 Task: Move the task Develop a new online tool for online resume building to the section Done in the project BlueChipper and filter the tasks in the project by Due this week
Action: Mouse moved to (700, 346)
Screenshot: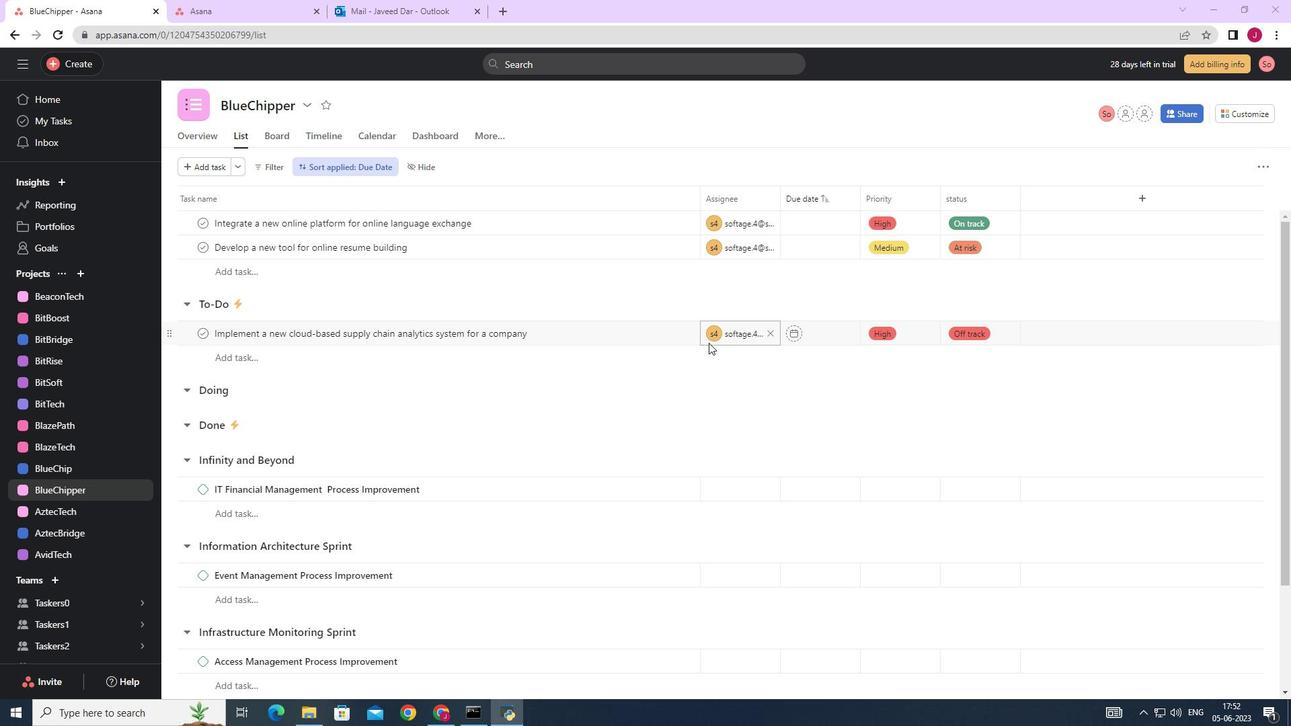 
Action: Mouse scrolled (700, 347) with delta (0, 0)
Screenshot: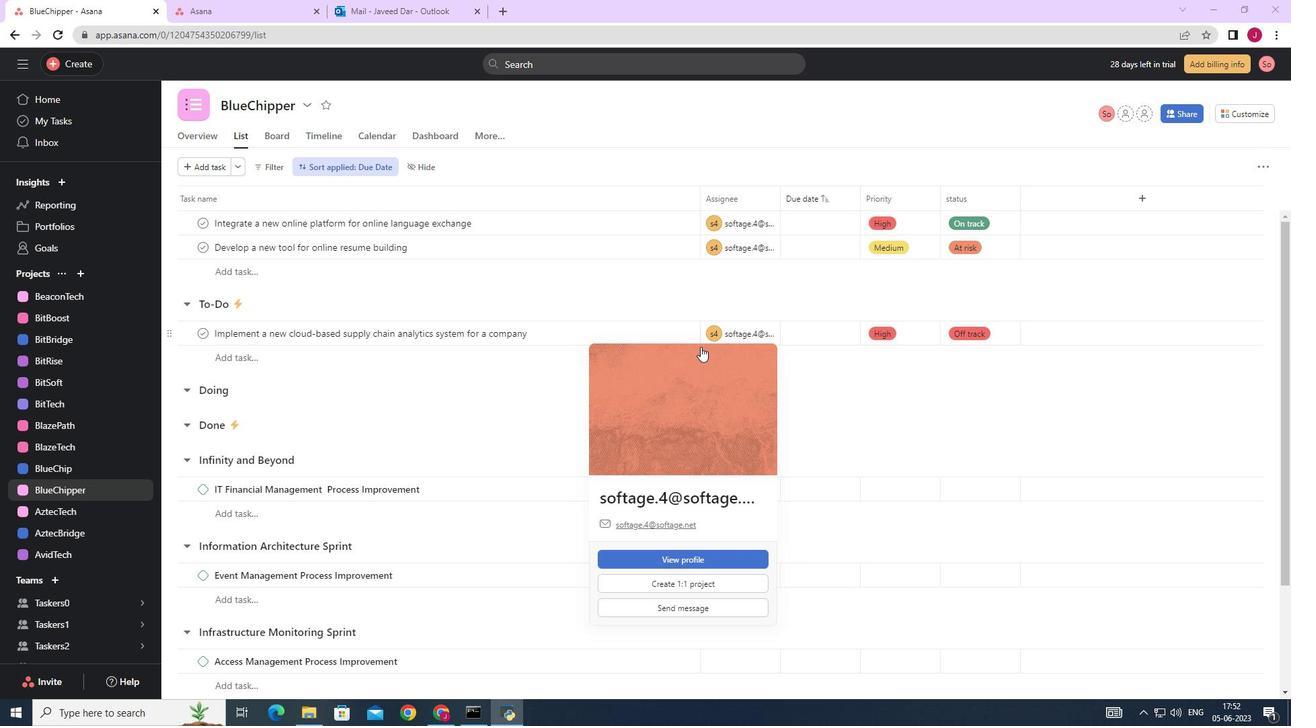 
Action: Mouse scrolled (700, 347) with delta (0, 0)
Screenshot: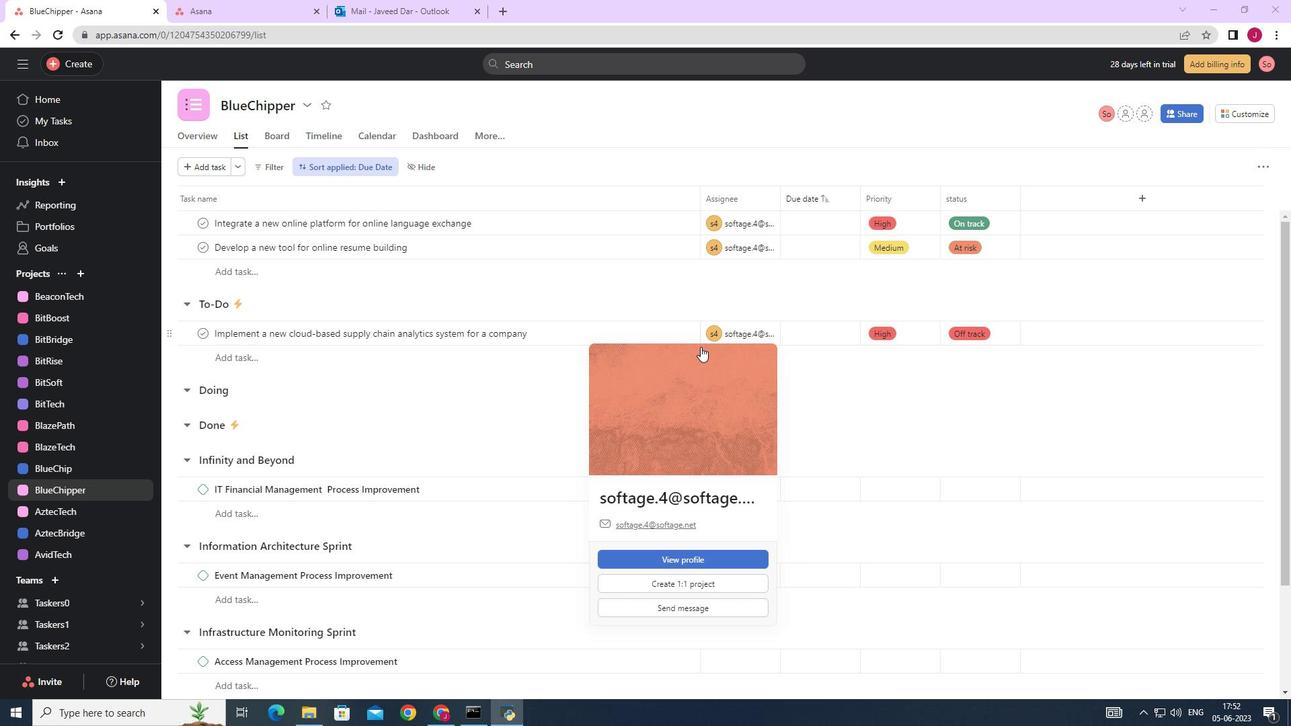 
Action: Mouse moved to (700, 346)
Screenshot: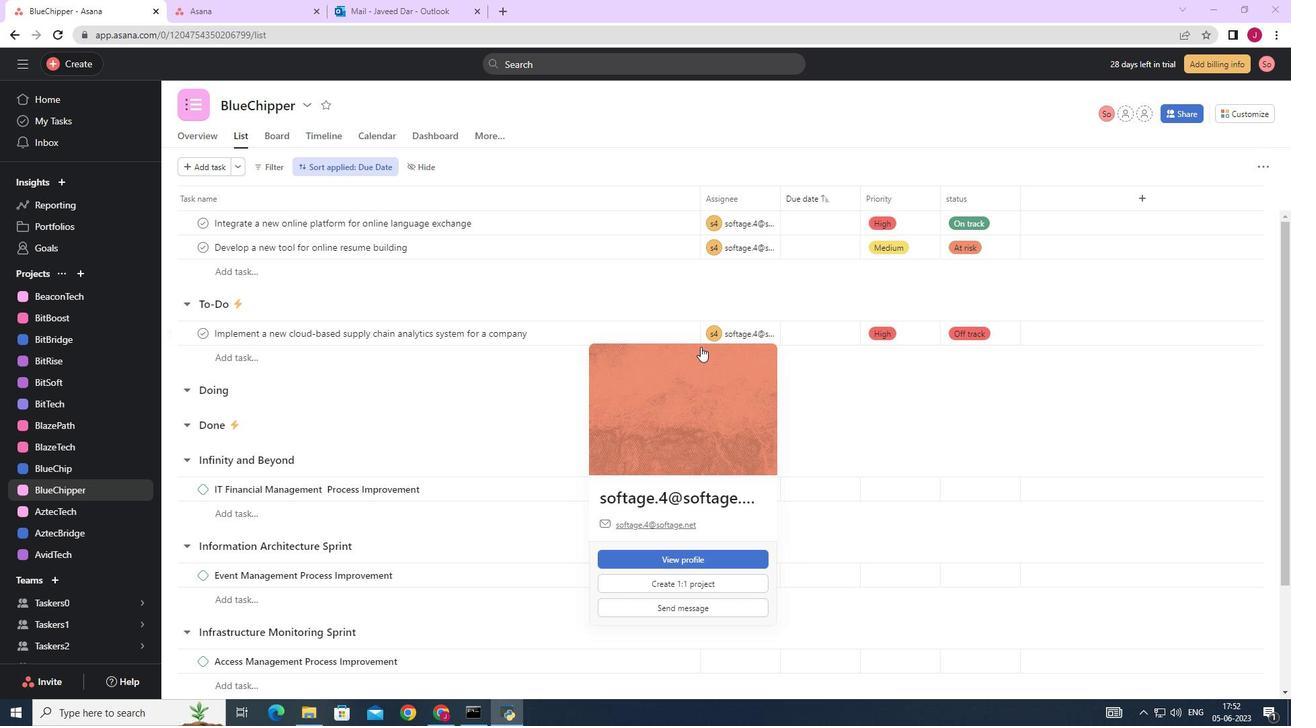 
Action: Mouse scrolled (700, 347) with delta (0, 0)
Screenshot: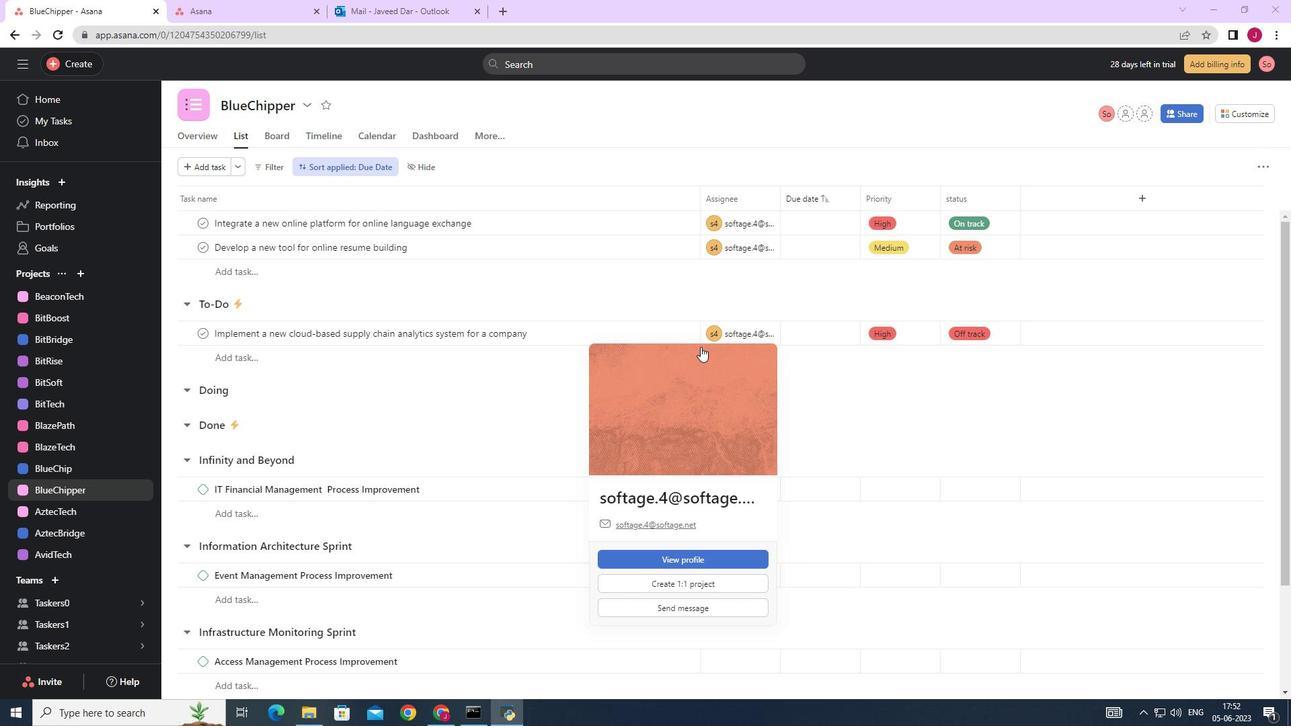 
Action: Mouse moved to (664, 246)
Screenshot: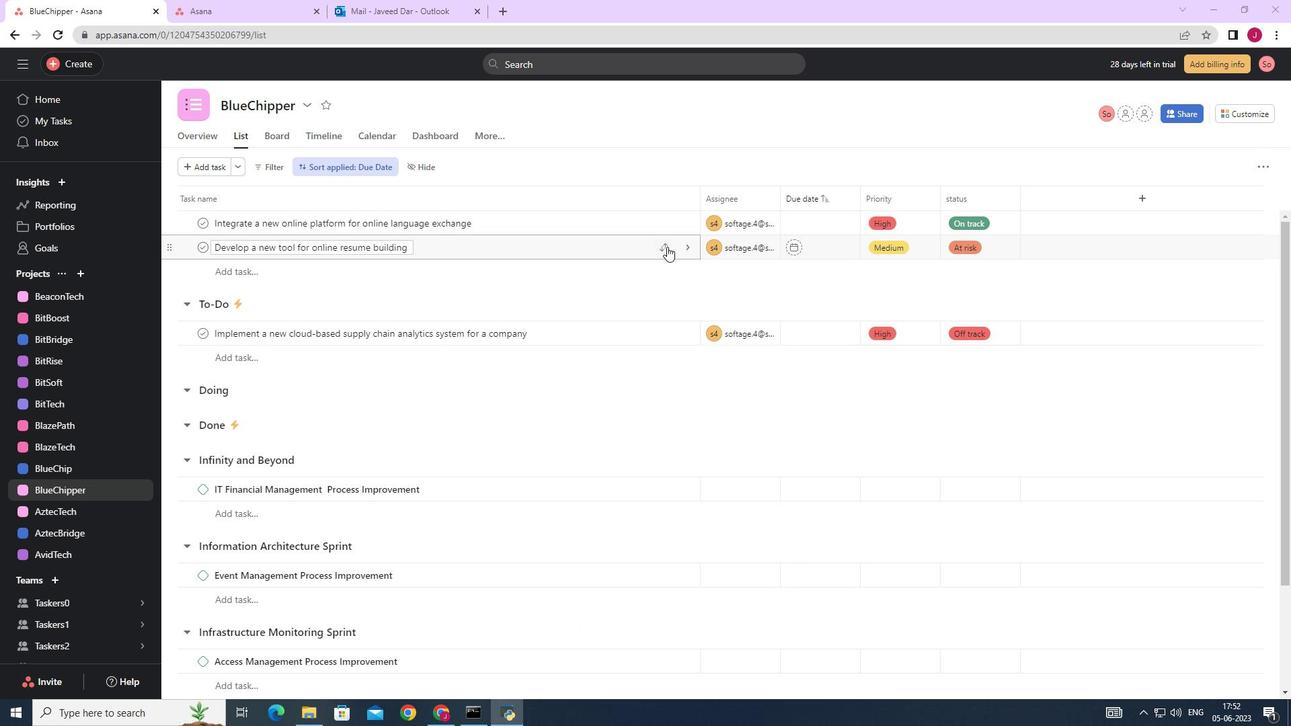 
Action: Mouse pressed left at (664, 246)
Screenshot: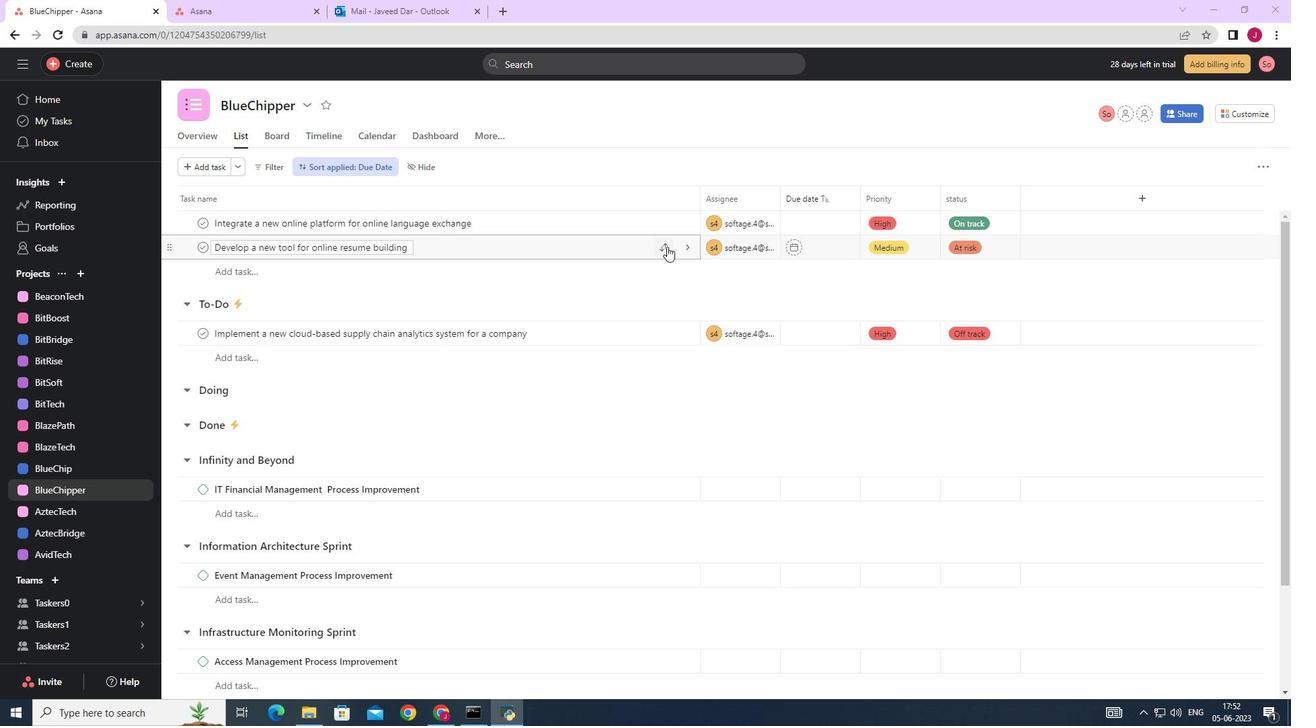 
Action: Mouse moved to (540, 367)
Screenshot: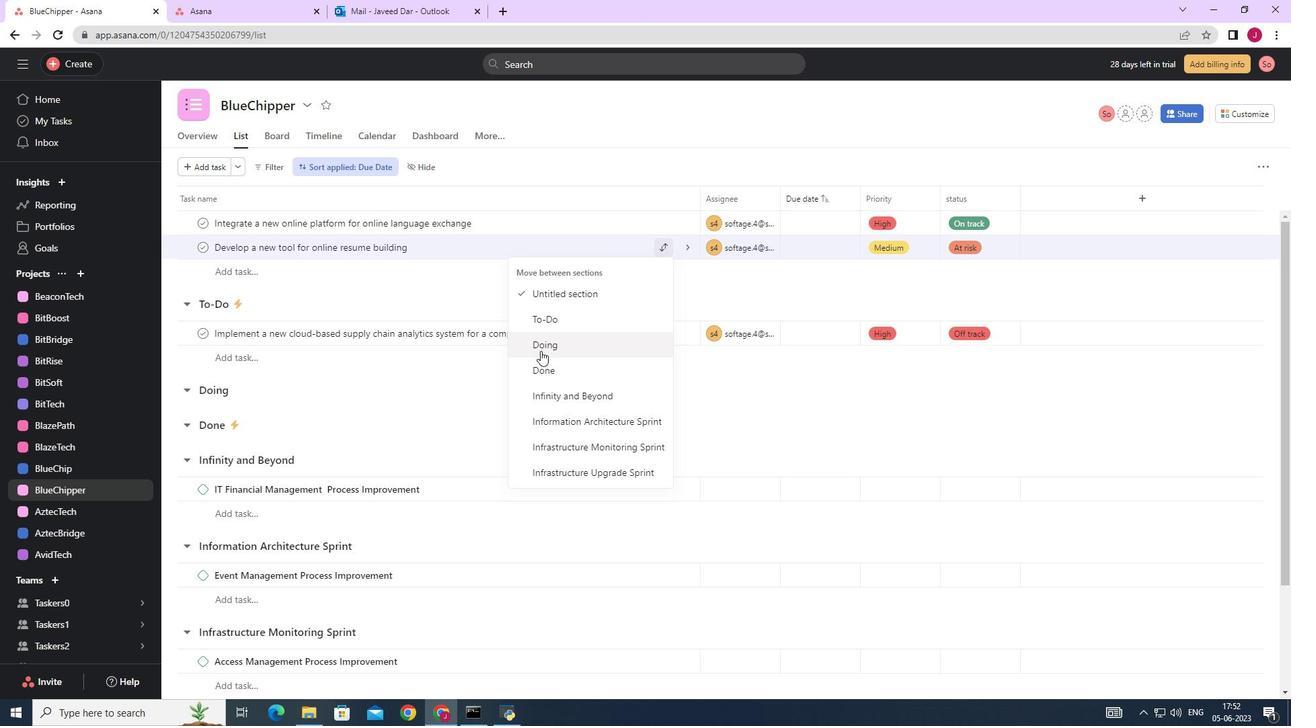
Action: Mouse pressed left at (540, 367)
Screenshot: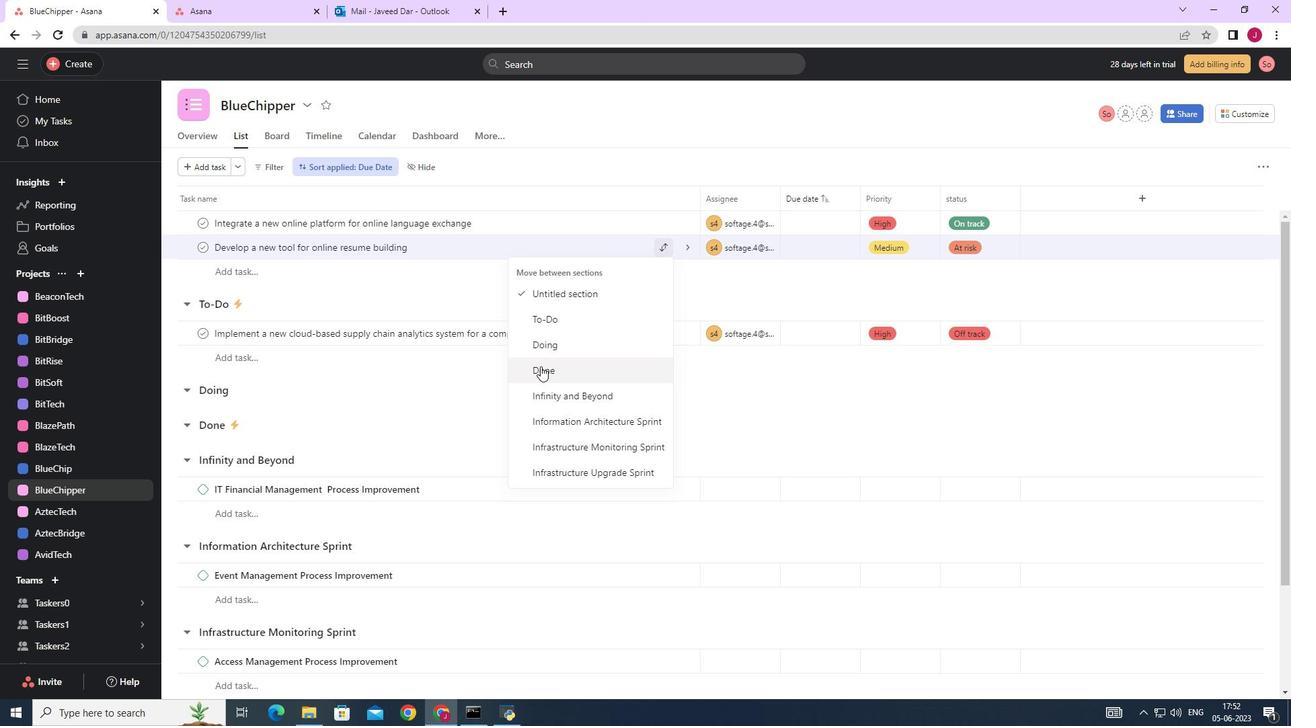 
Action: Mouse moved to (266, 164)
Screenshot: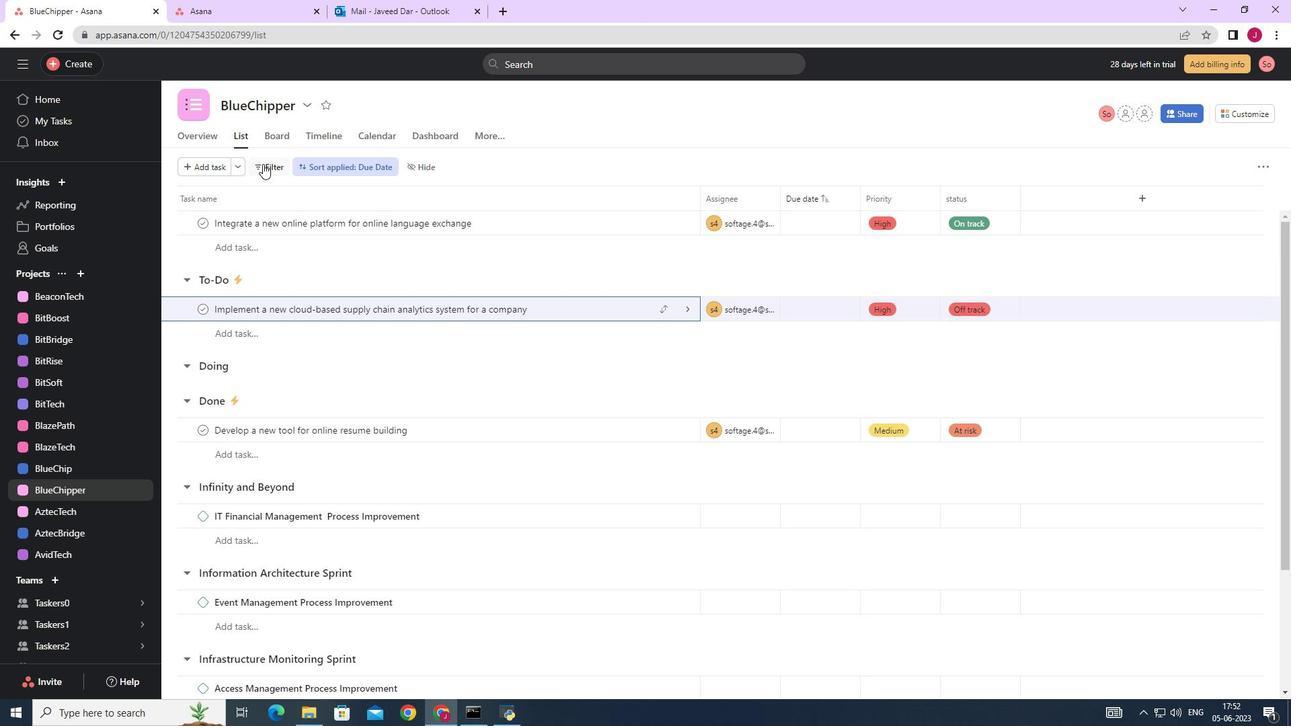 
Action: Mouse pressed left at (266, 164)
Screenshot: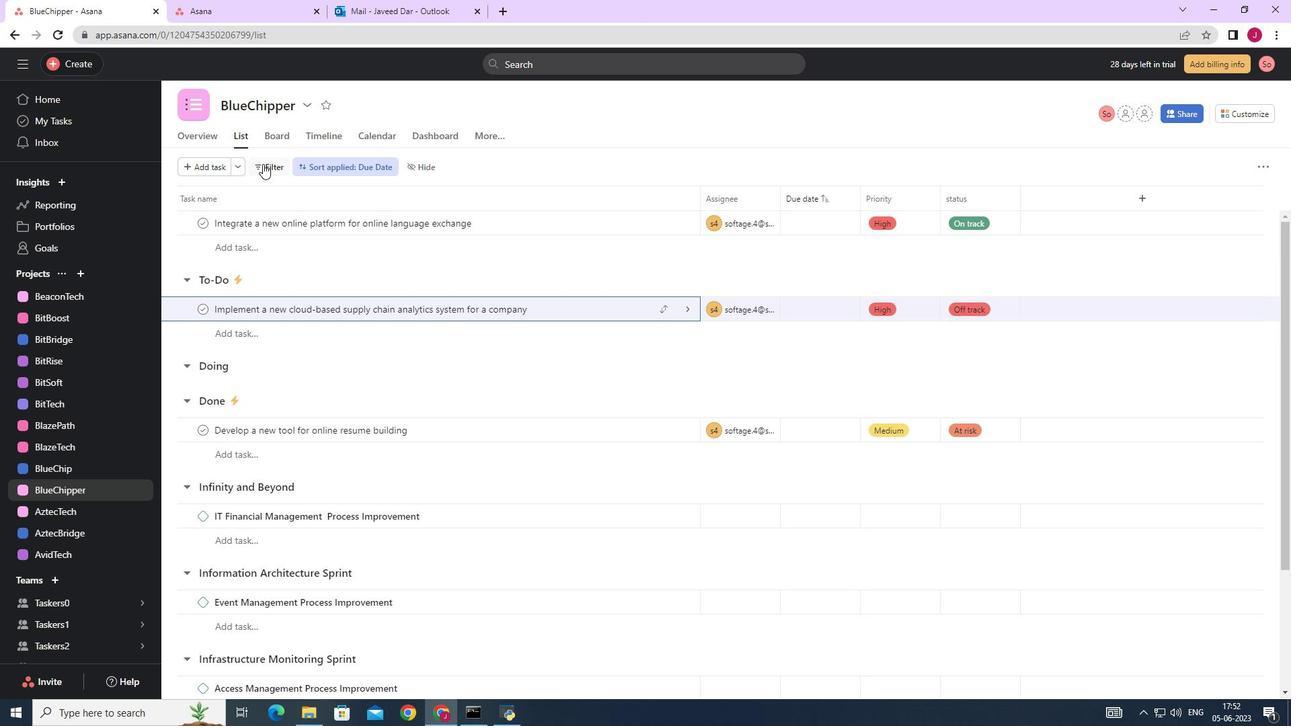
Action: Mouse moved to (523, 221)
Screenshot: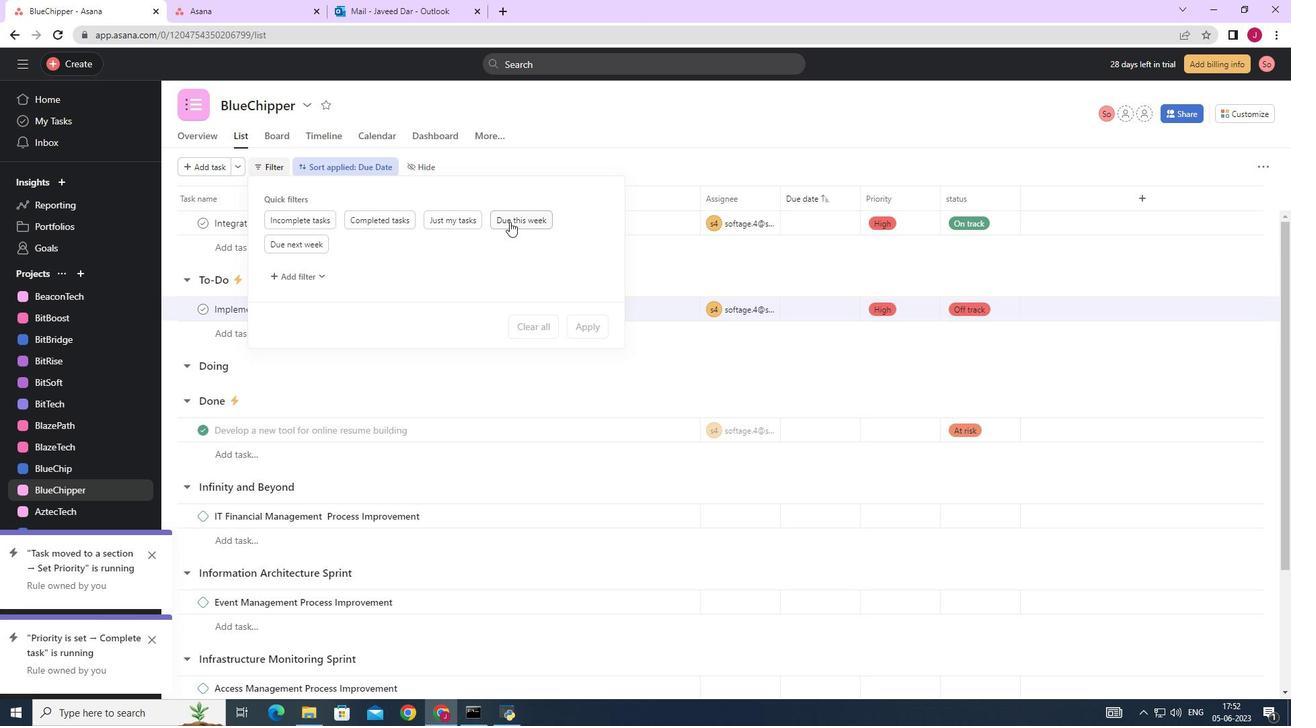 
Action: Mouse pressed left at (523, 221)
Screenshot: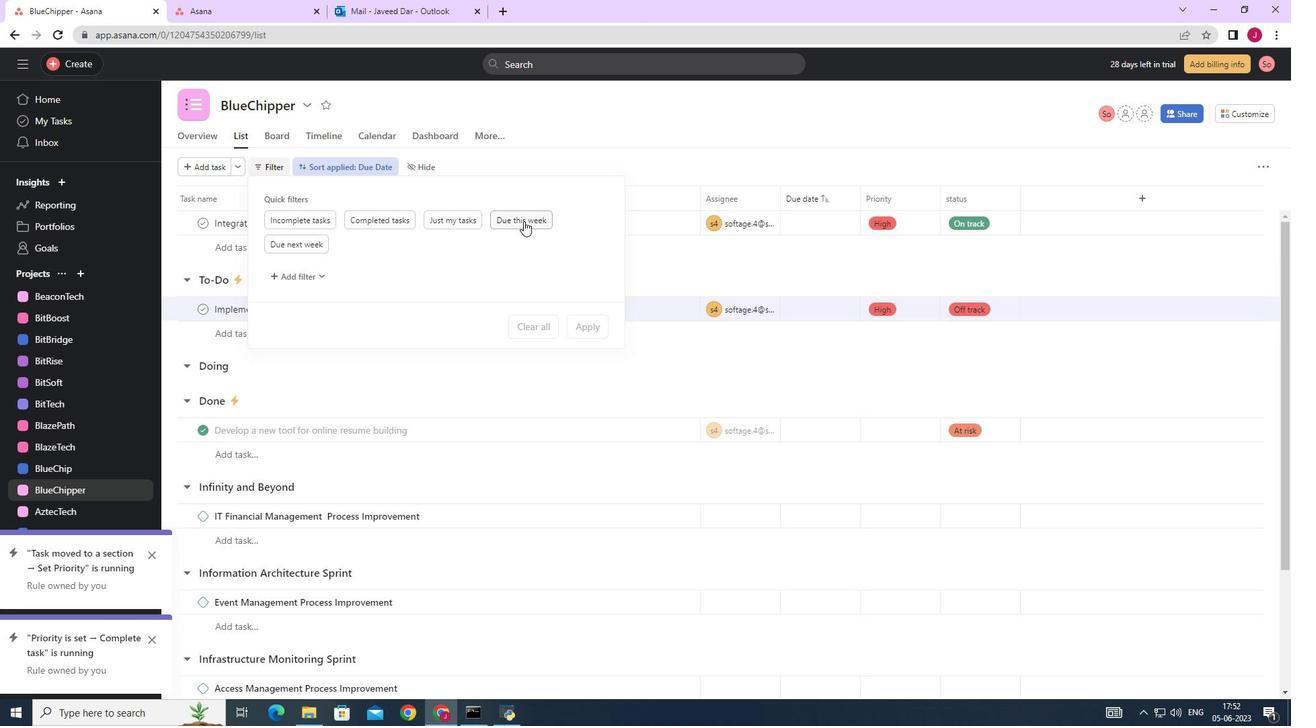 
Action: Mouse moved to (610, 339)
Screenshot: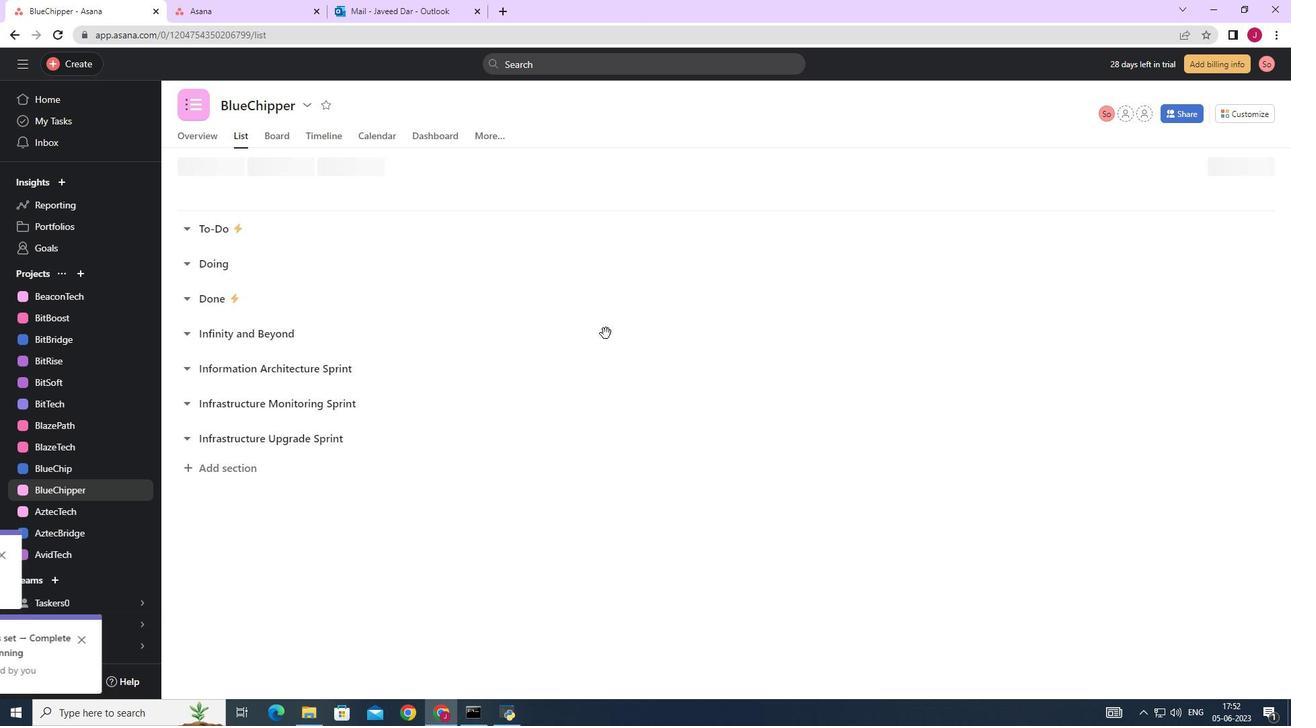 
